 Task: Review and edit the board meeting agenda document for clarity, conciseness, and formality, and check the word count.
Action: Mouse moved to (247, 26)
Screenshot: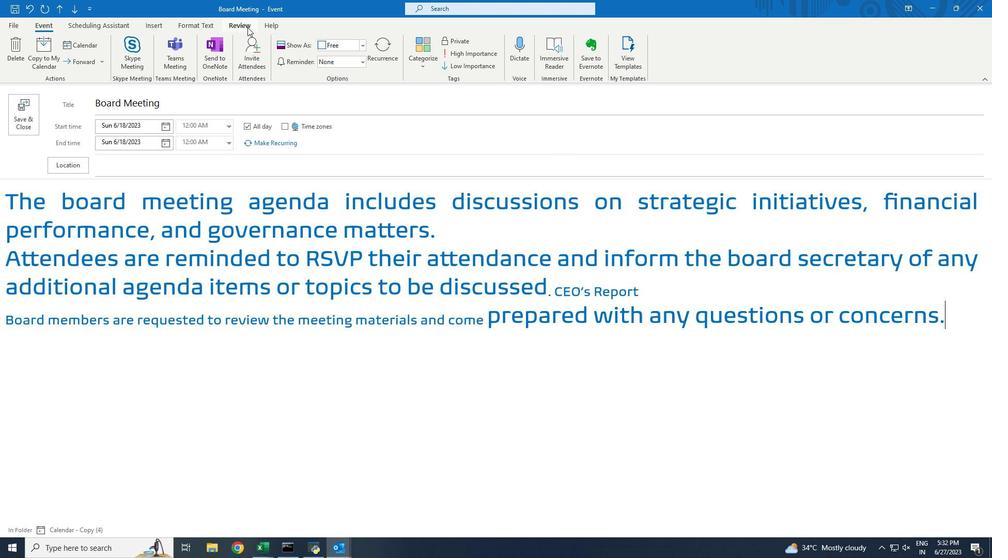 
Action: Mouse pressed left at (247, 26)
Screenshot: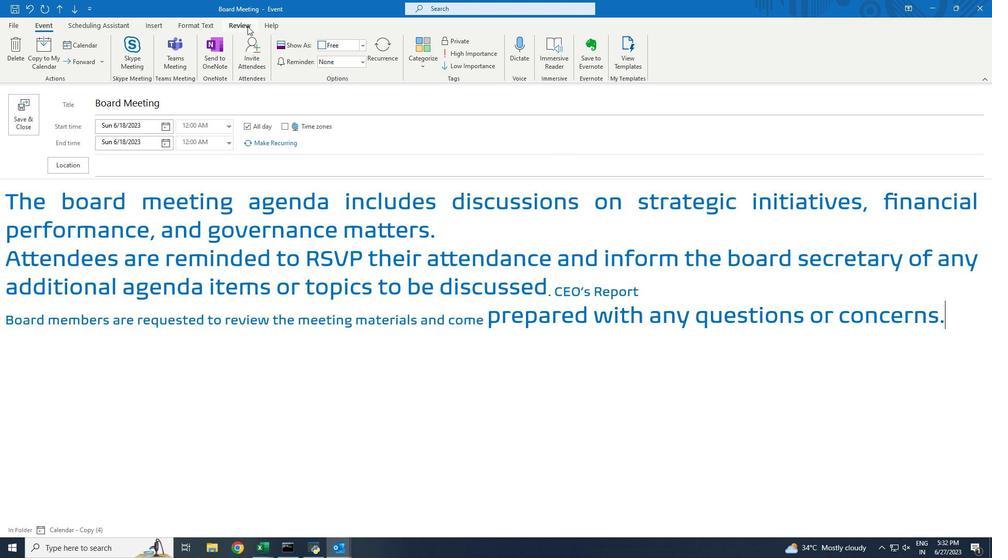 
Action: Mouse moved to (966, 333)
Screenshot: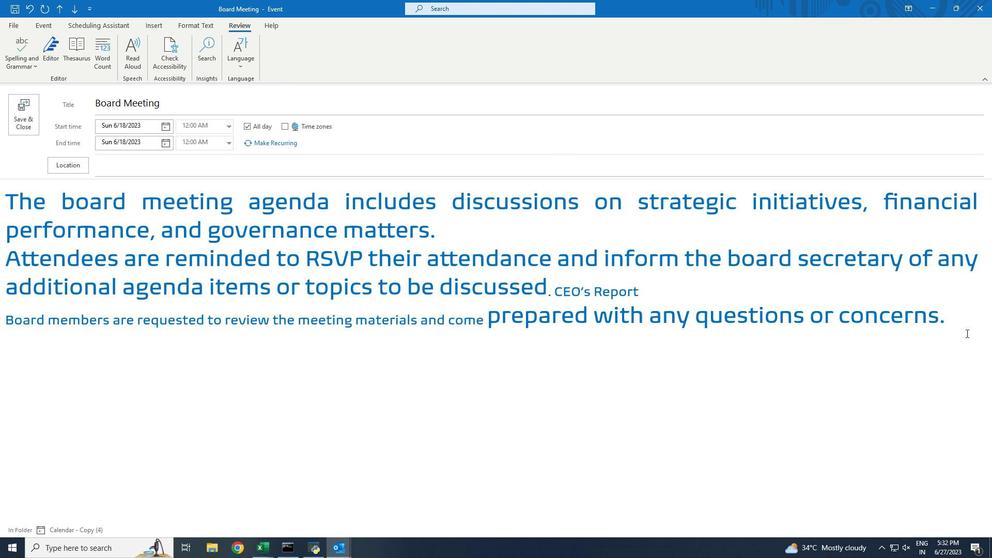 
Action: Key pressed ctrl+A
Screenshot: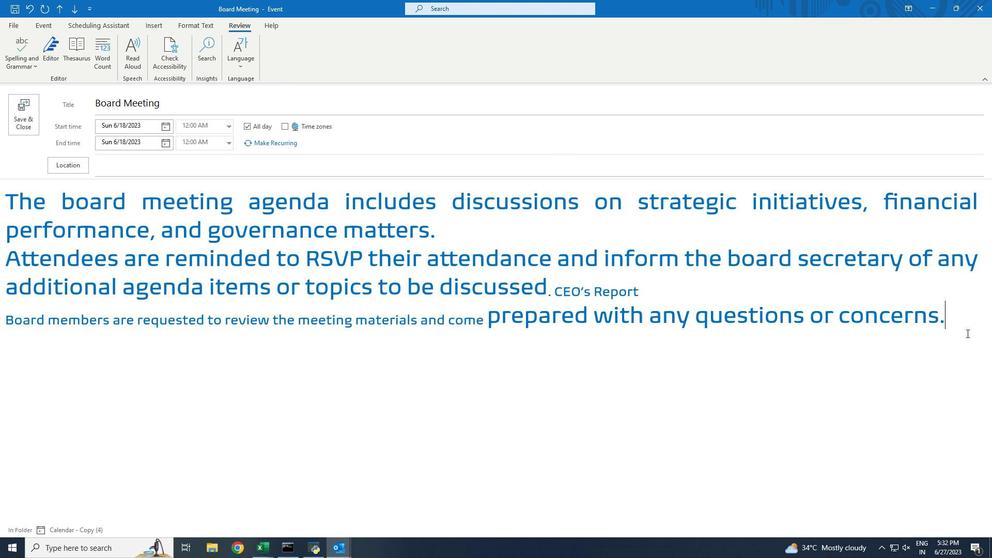 
Action: Mouse moved to (50, 51)
Screenshot: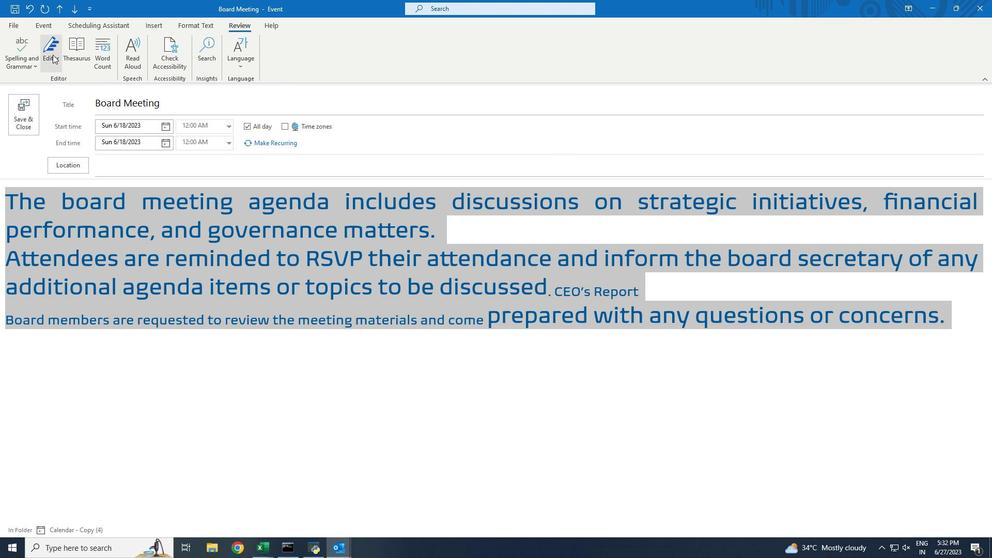 
Action: Mouse pressed left at (50, 51)
Screenshot: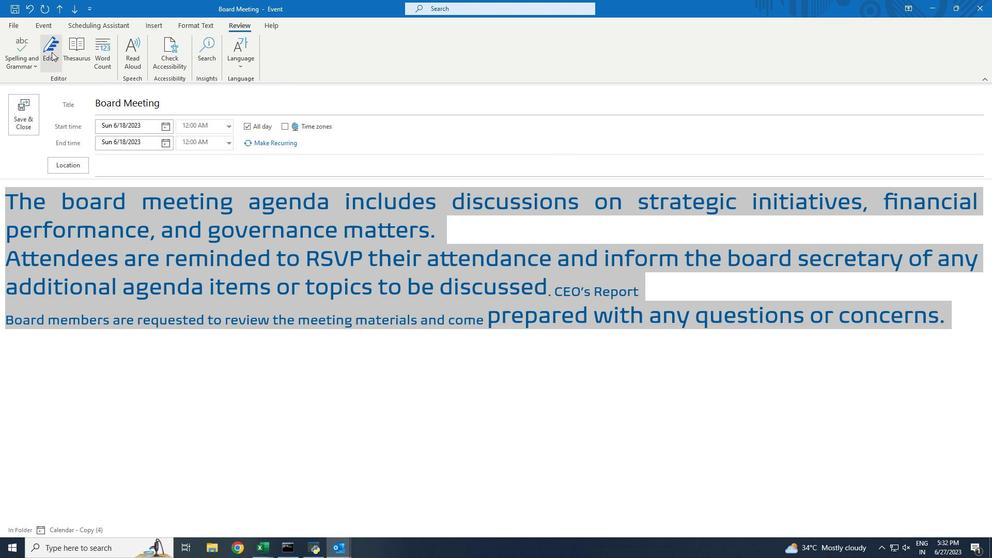 
Action: Mouse moved to (104, 55)
Screenshot: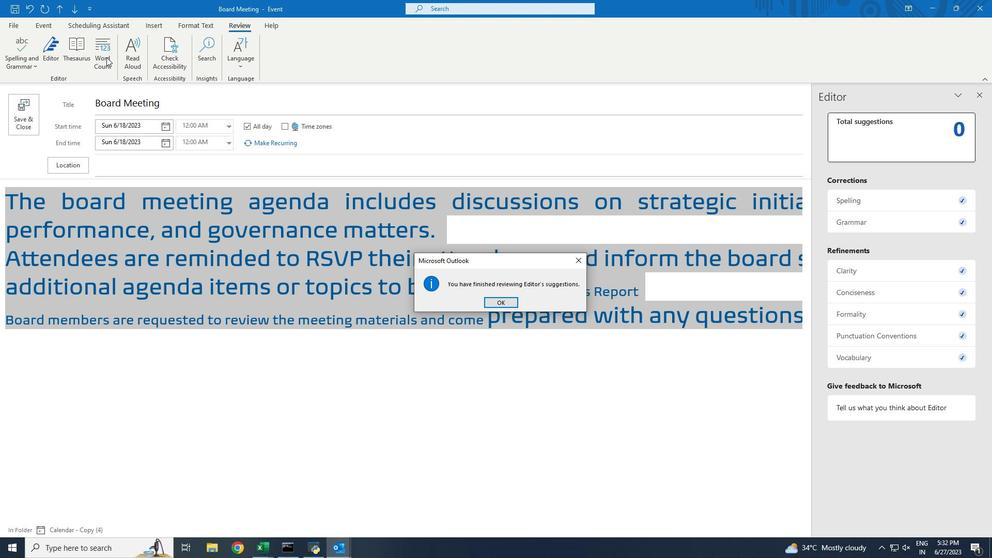 
Action: Mouse pressed left at (104, 55)
Screenshot: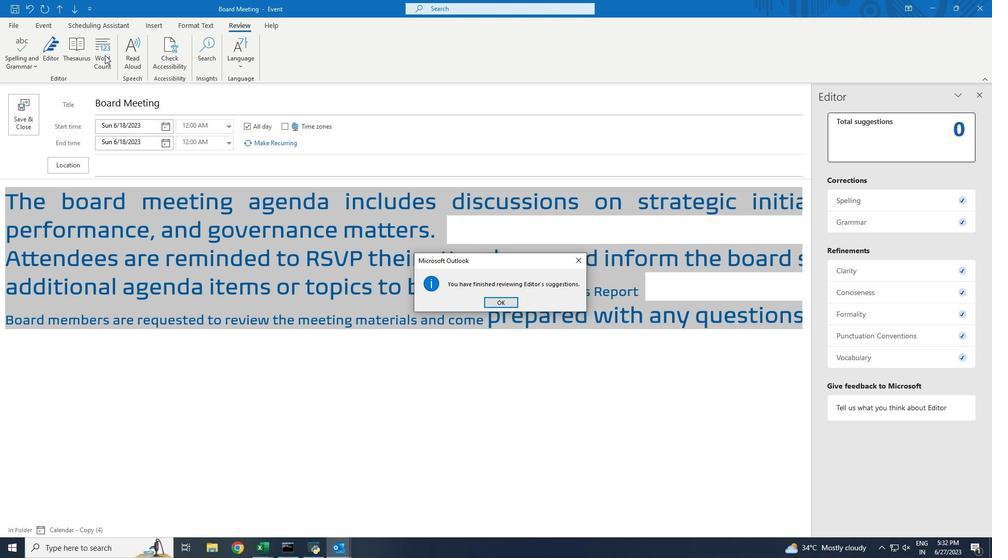 
Action: Mouse moved to (500, 302)
Screenshot: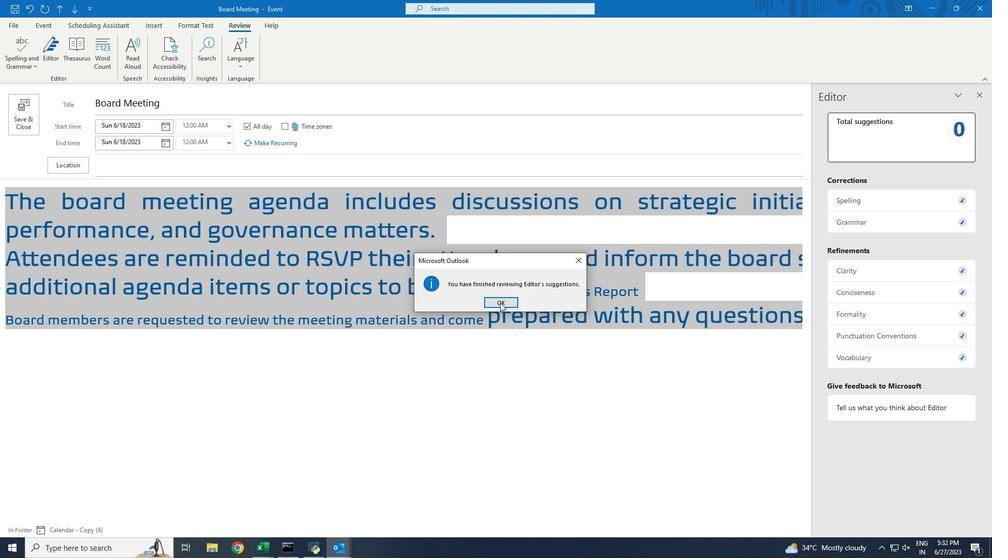 
Action: Mouse pressed left at (500, 302)
Screenshot: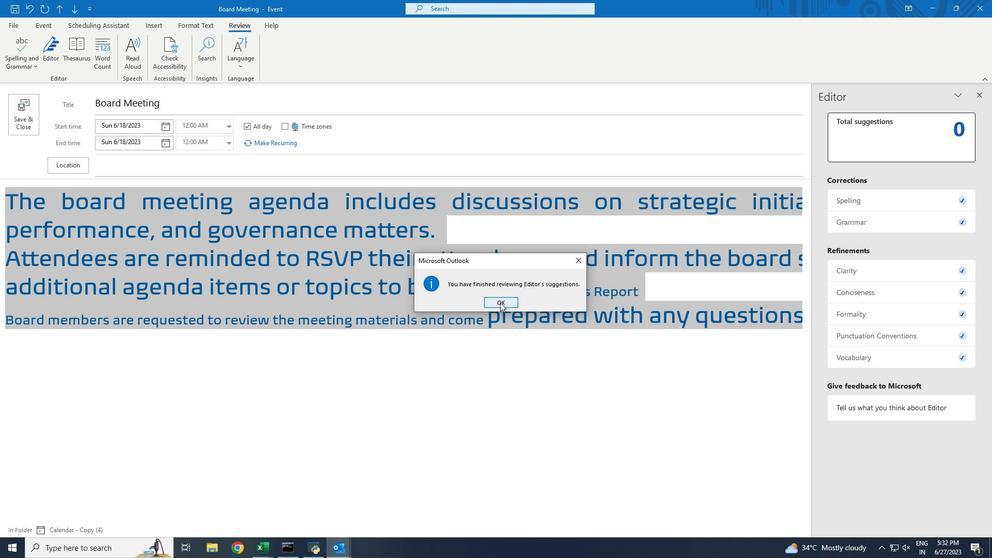 
Action: Mouse moved to (106, 63)
Screenshot: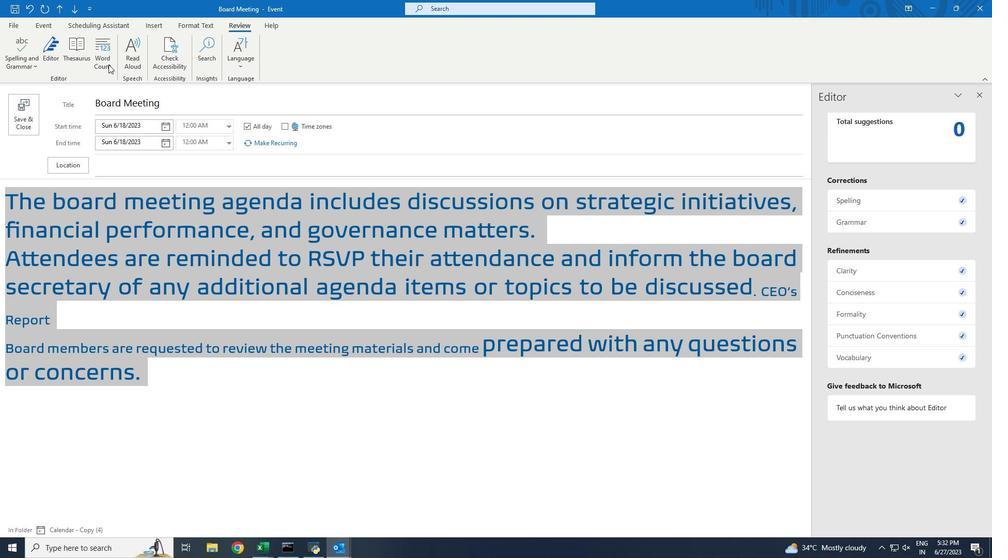 
Action: Mouse pressed left at (106, 63)
Screenshot: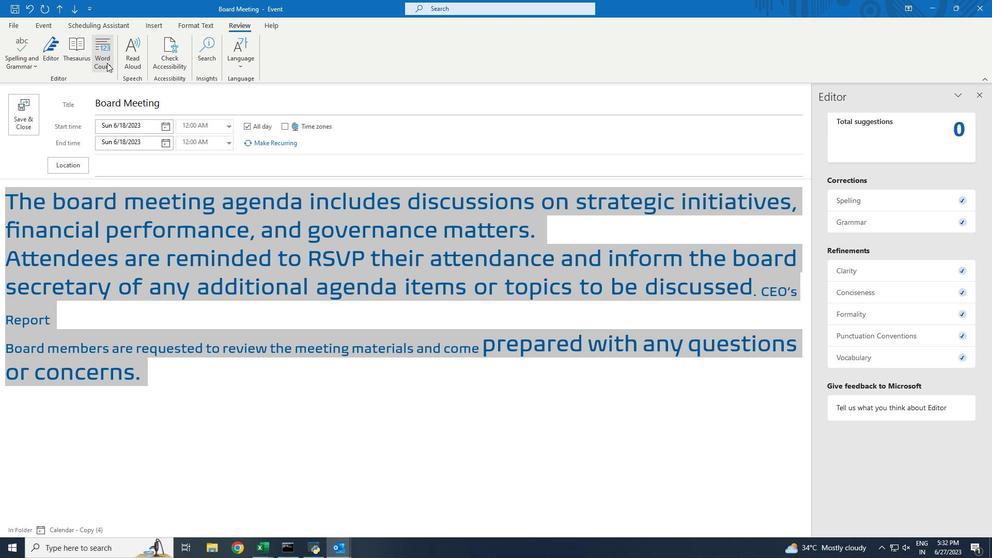 
Action: Mouse moved to (527, 305)
Screenshot: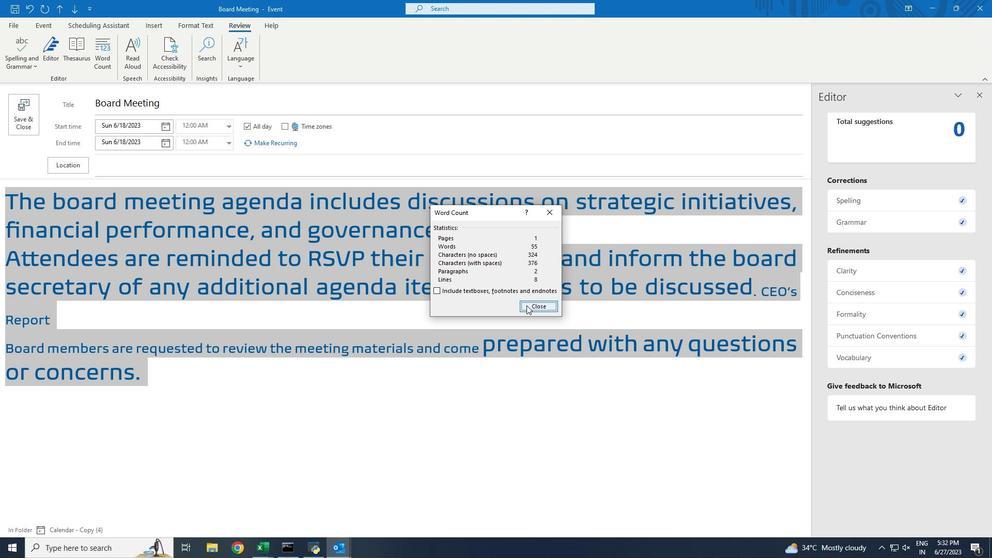 
Action: Mouse pressed left at (527, 305)
Screenshot: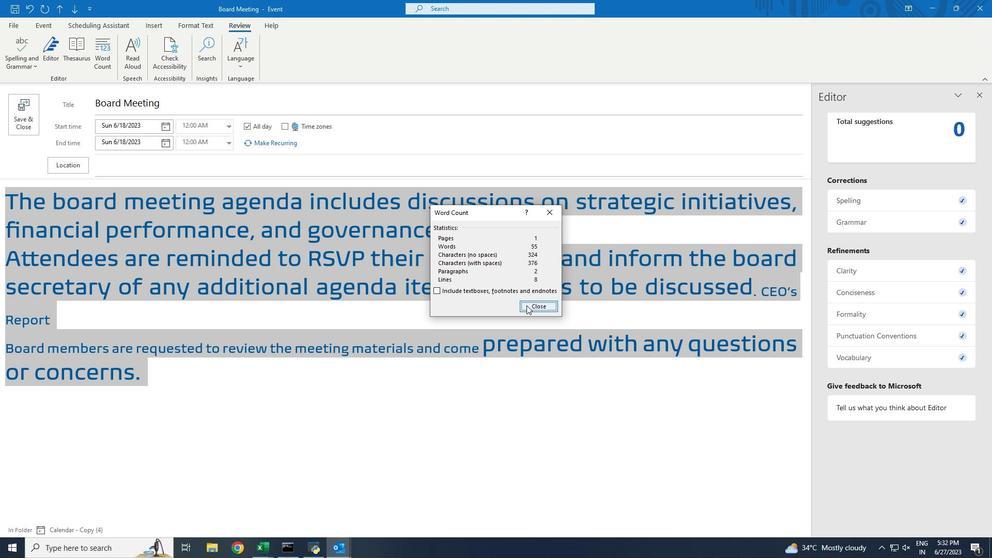 
